 Task: In breaking news turn email notifications.
Action: Mouse moved to (878, 71)
Screenshot: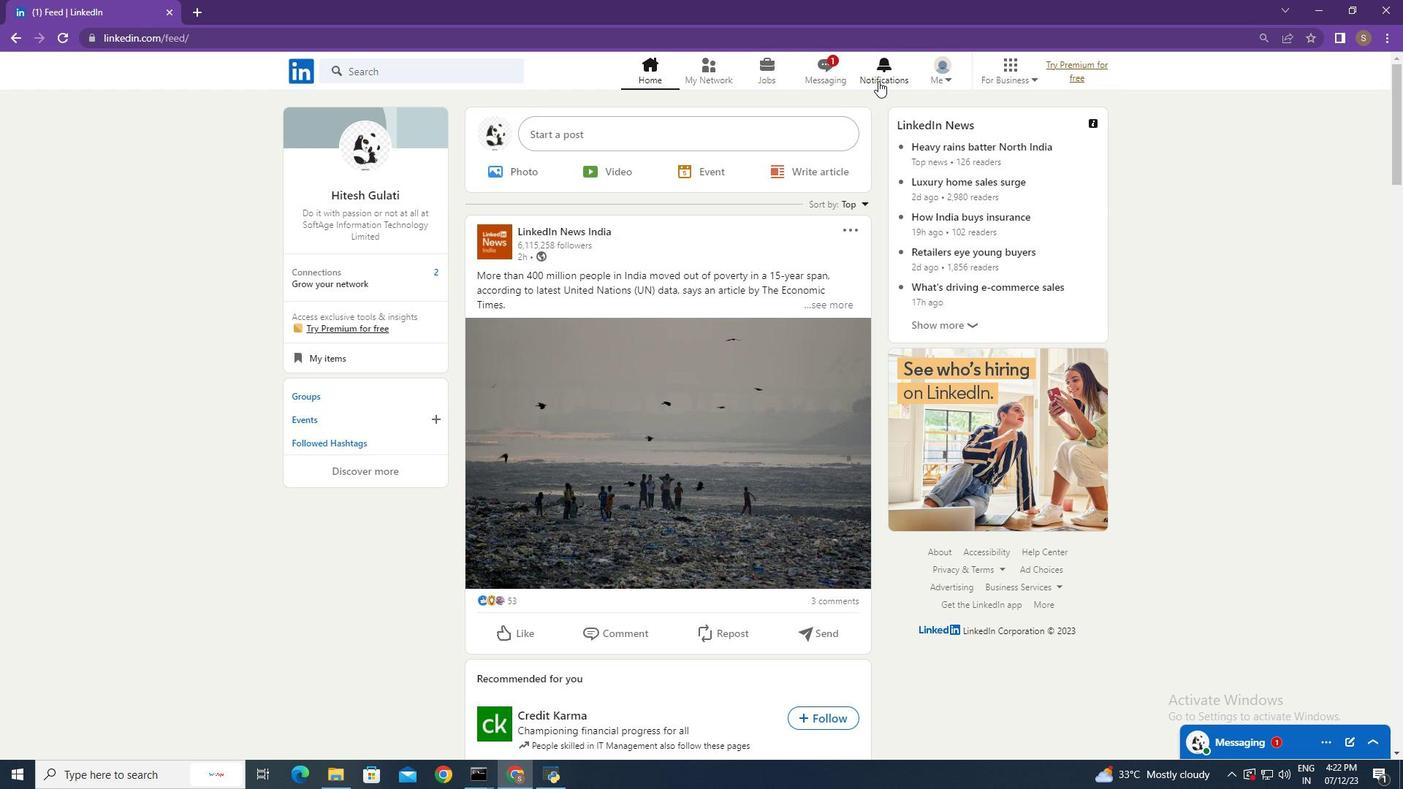
Action: Mouse pressed left at (878, 71)
Screenshot: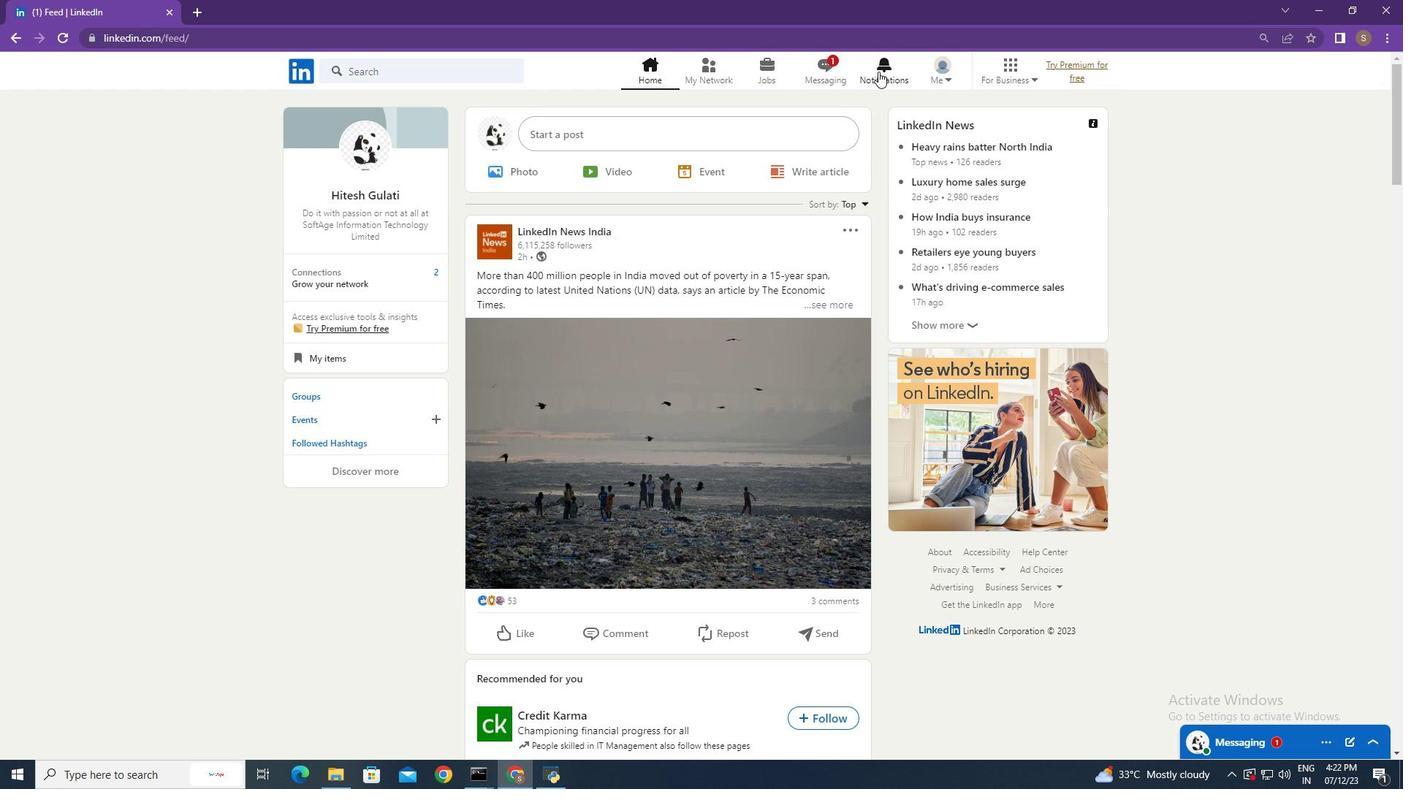 
Action: Mouse moved to (321, 168)
Screenshot: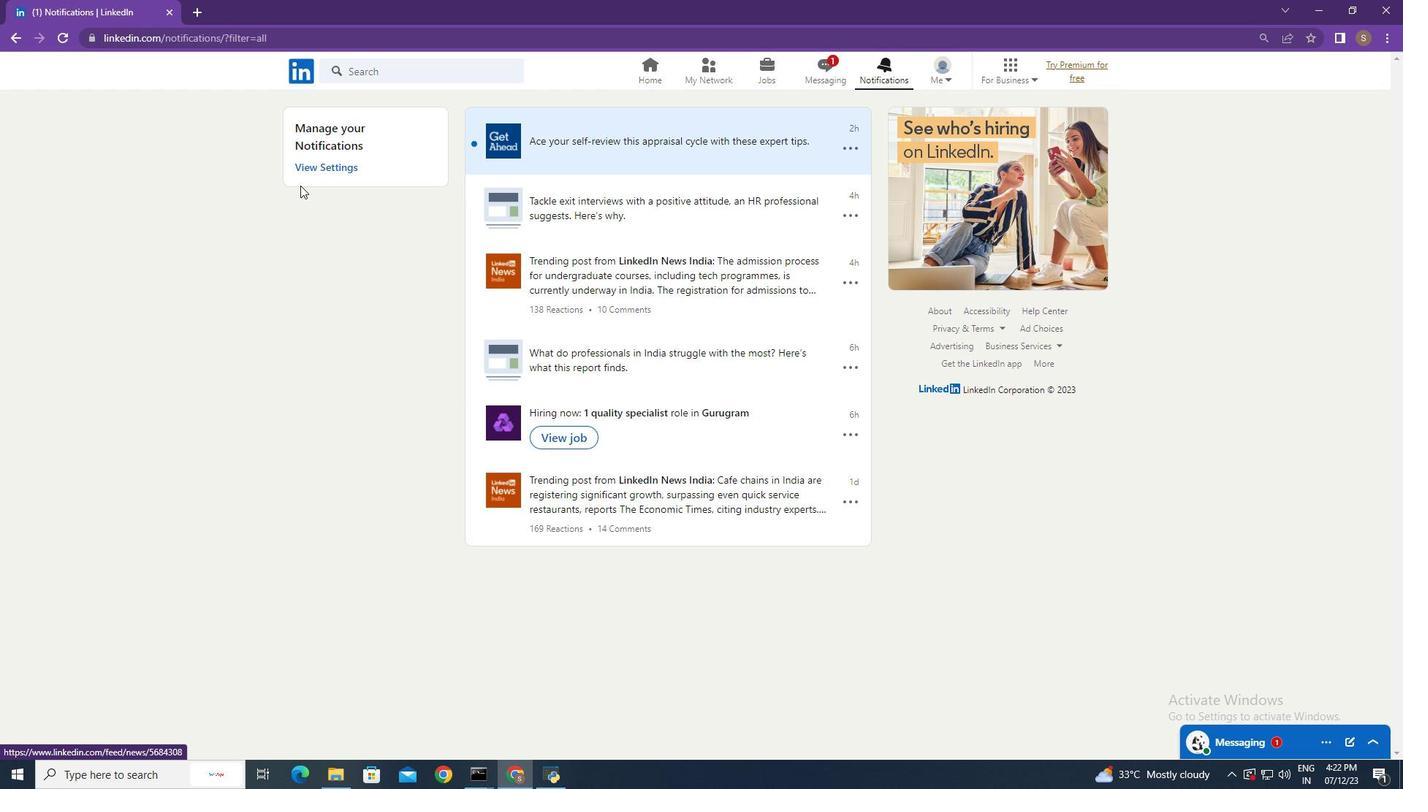 
Action: Mouse pressed left at (321, 168)
Screenshot: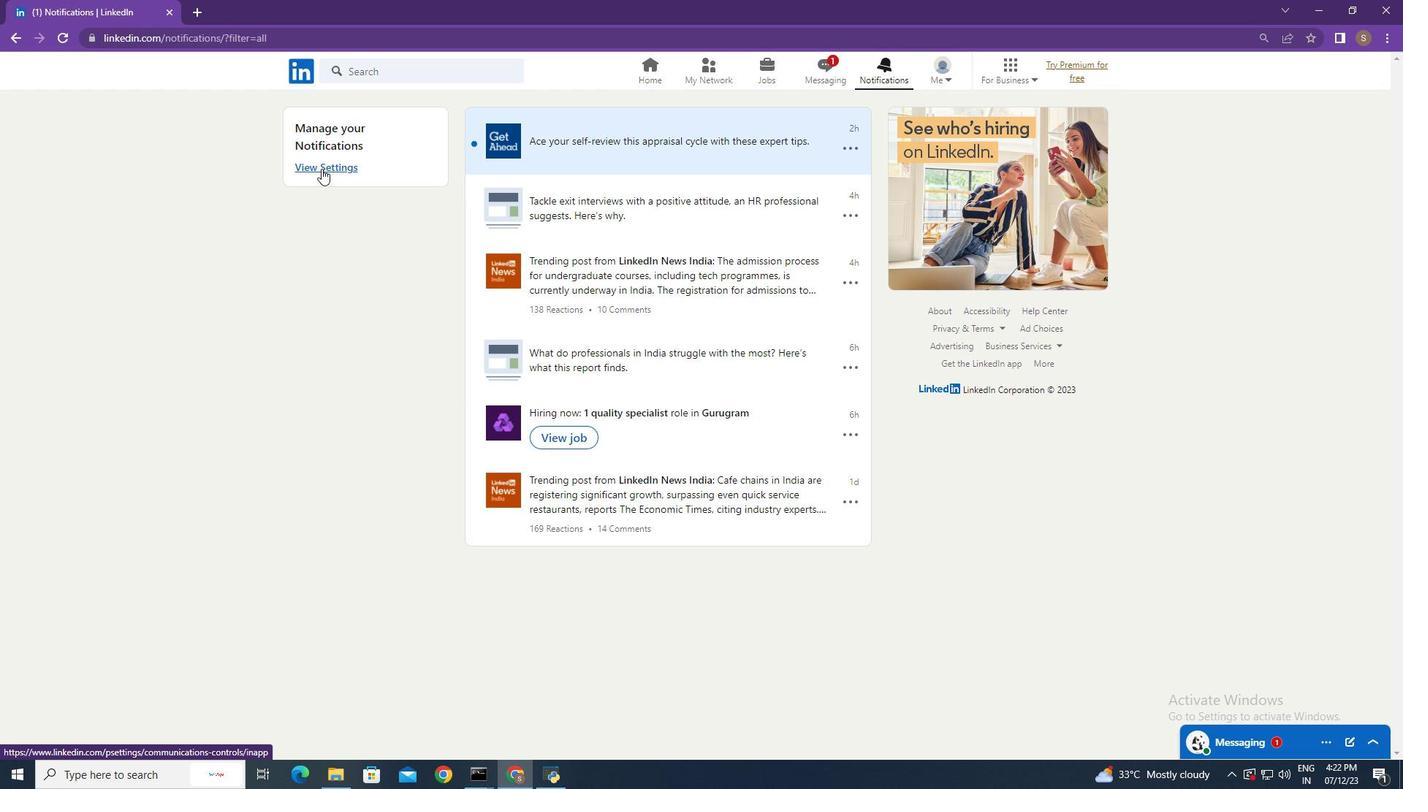 
Action: Mouse moved to (762, 529)
Screenshot: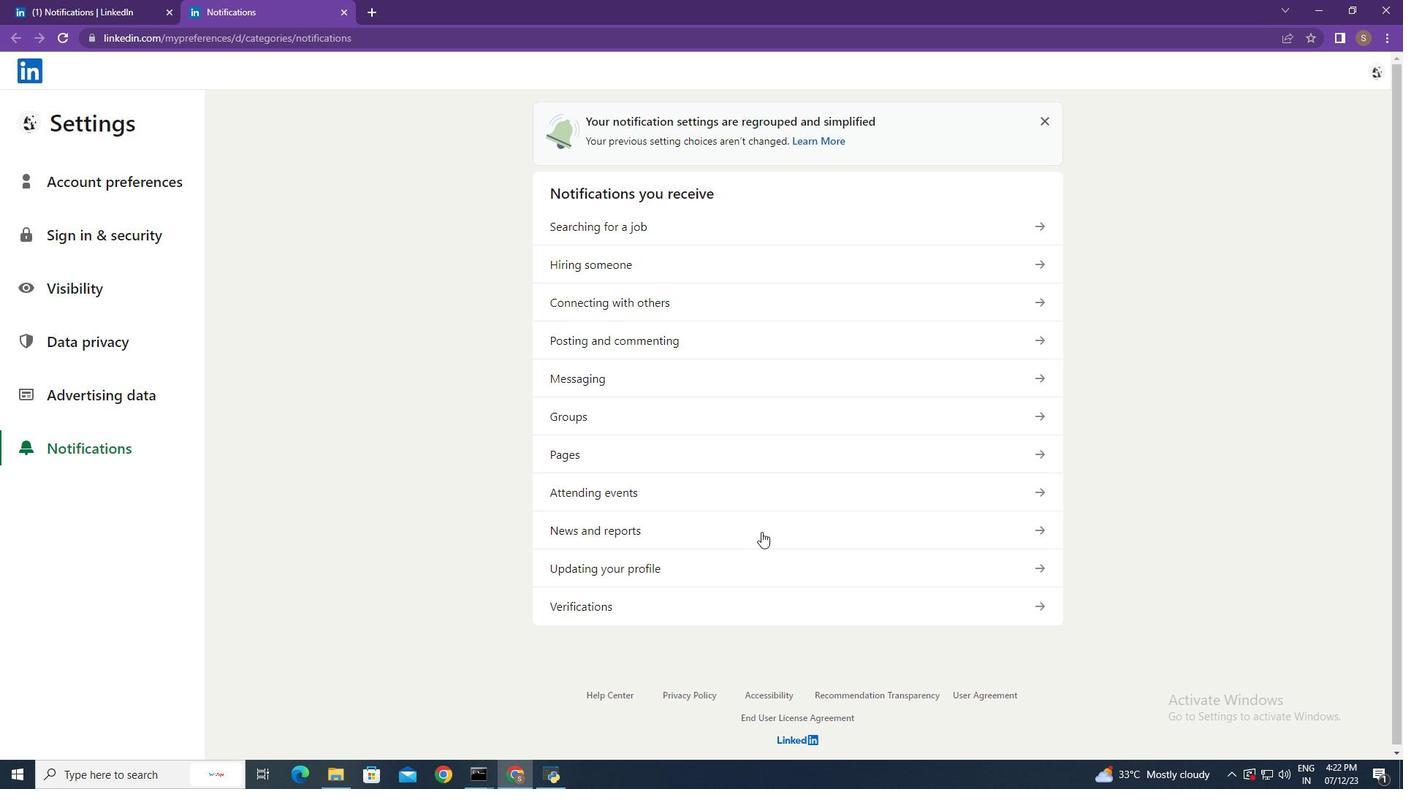
Action: Mouse pressed left at (762, 529)
Screenshot: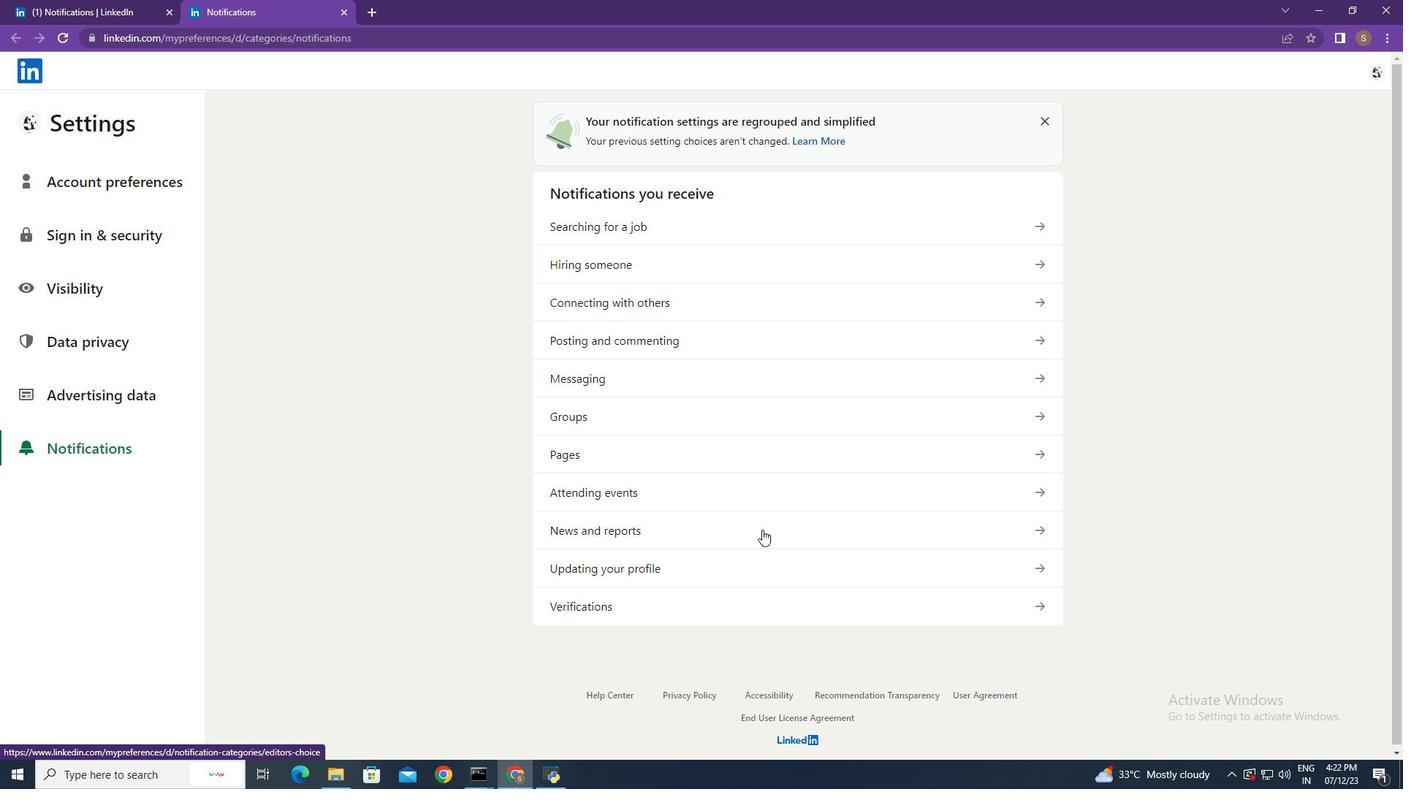 
Action: Mouse moved to (787, 271)
Screenshot: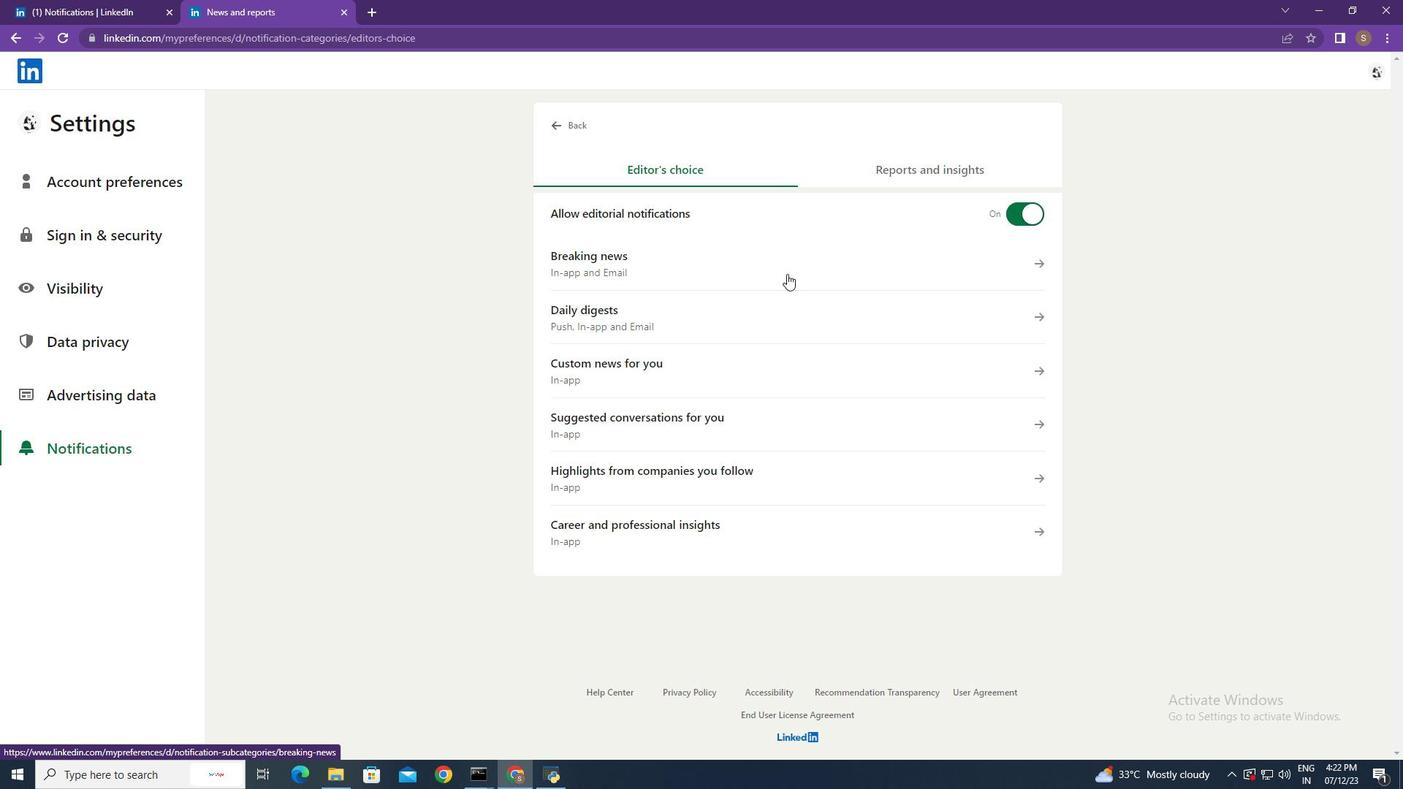 
Action: Mouse pressed left at (787, 271)
Screenshot: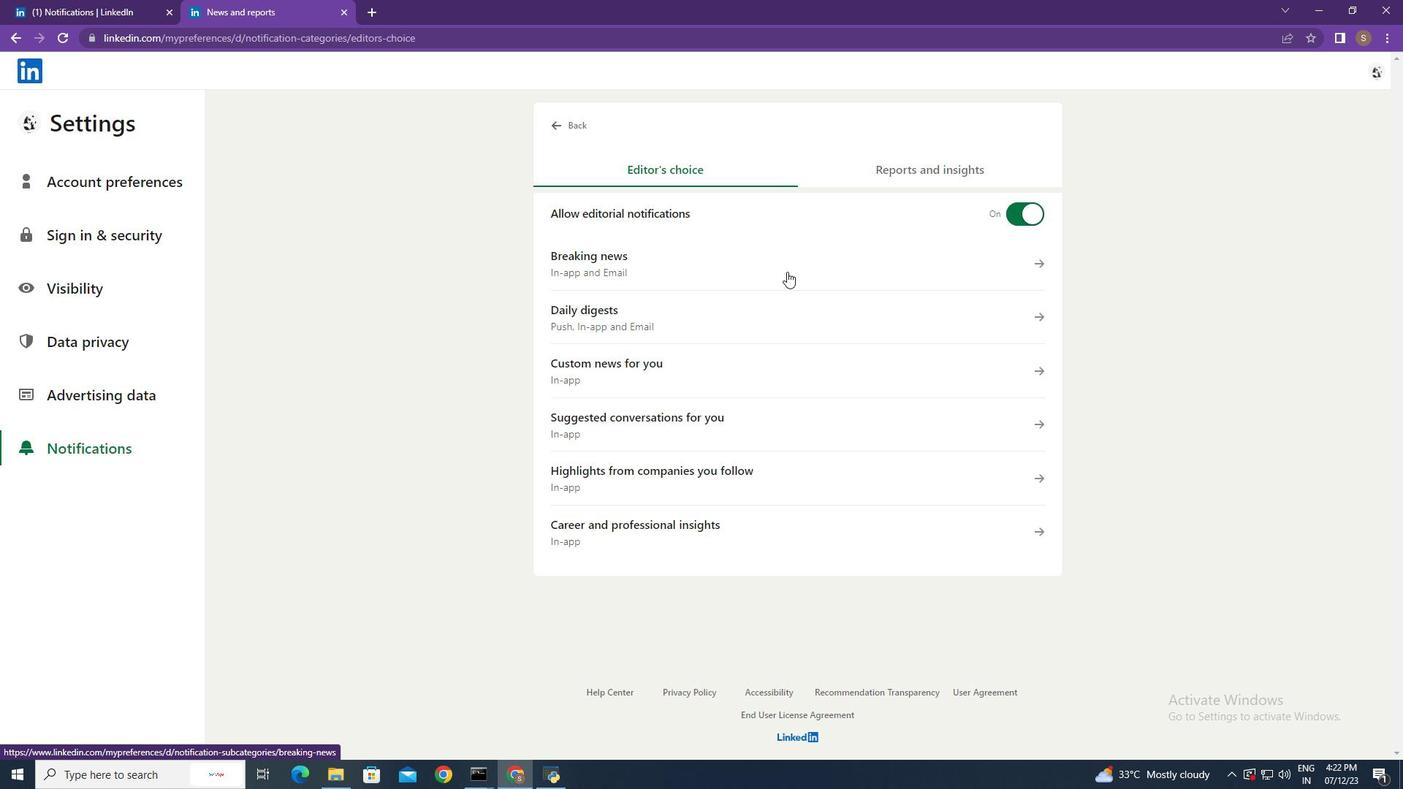 
Action: Mouse moved to (1027, 366)
Screenshot: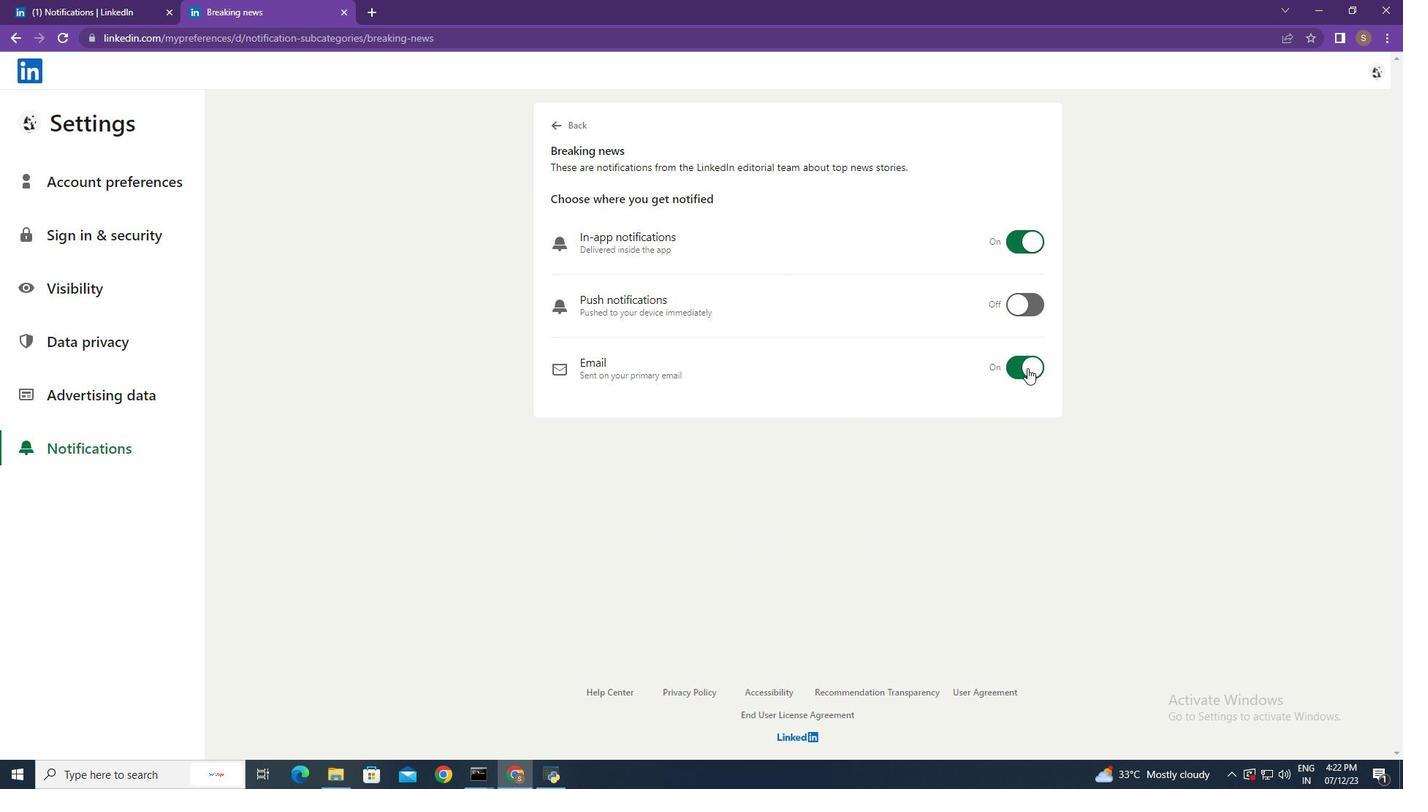 
Action: Mouse pressed left at (1027, 366)
Screenshot: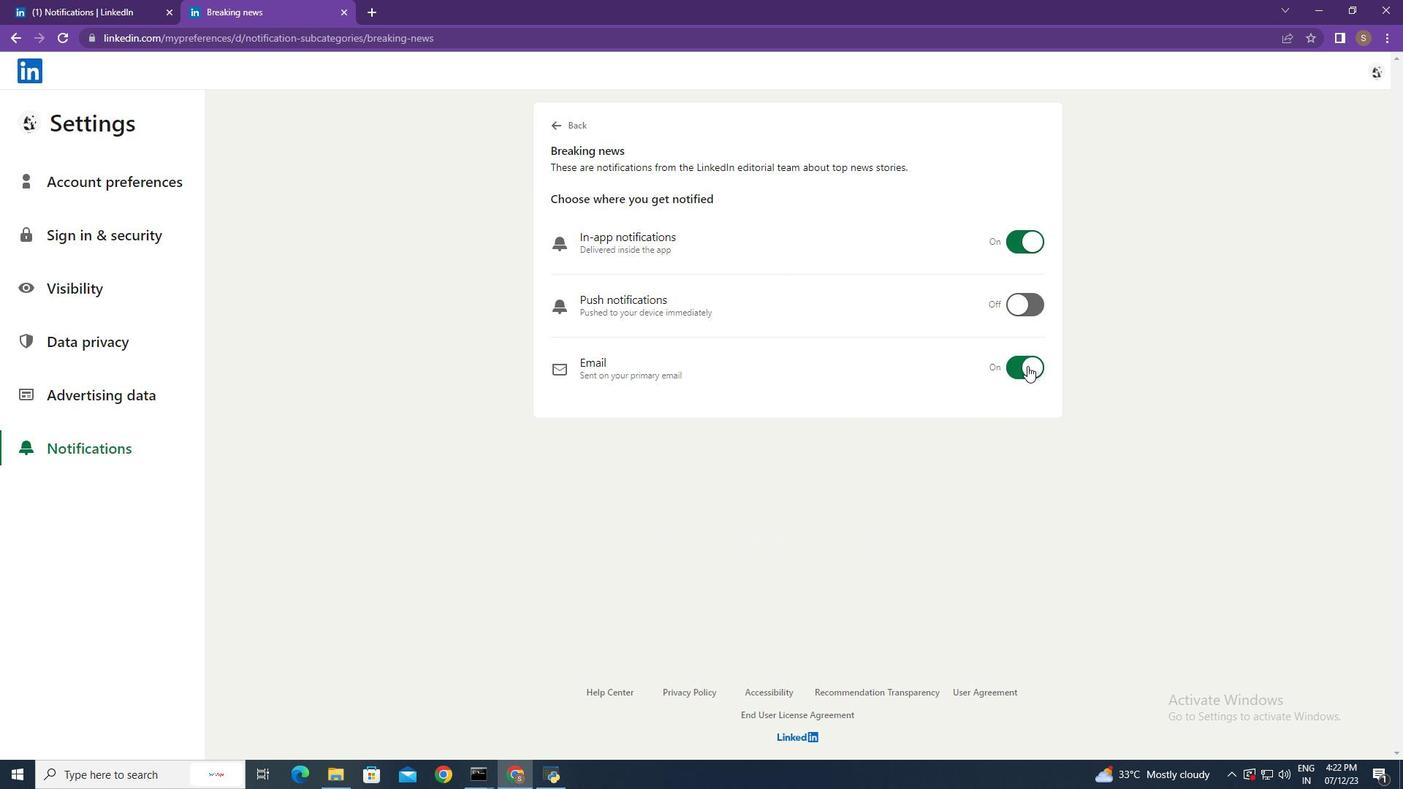 
Action: Mouse moved to (1245, 301)
Screenshot: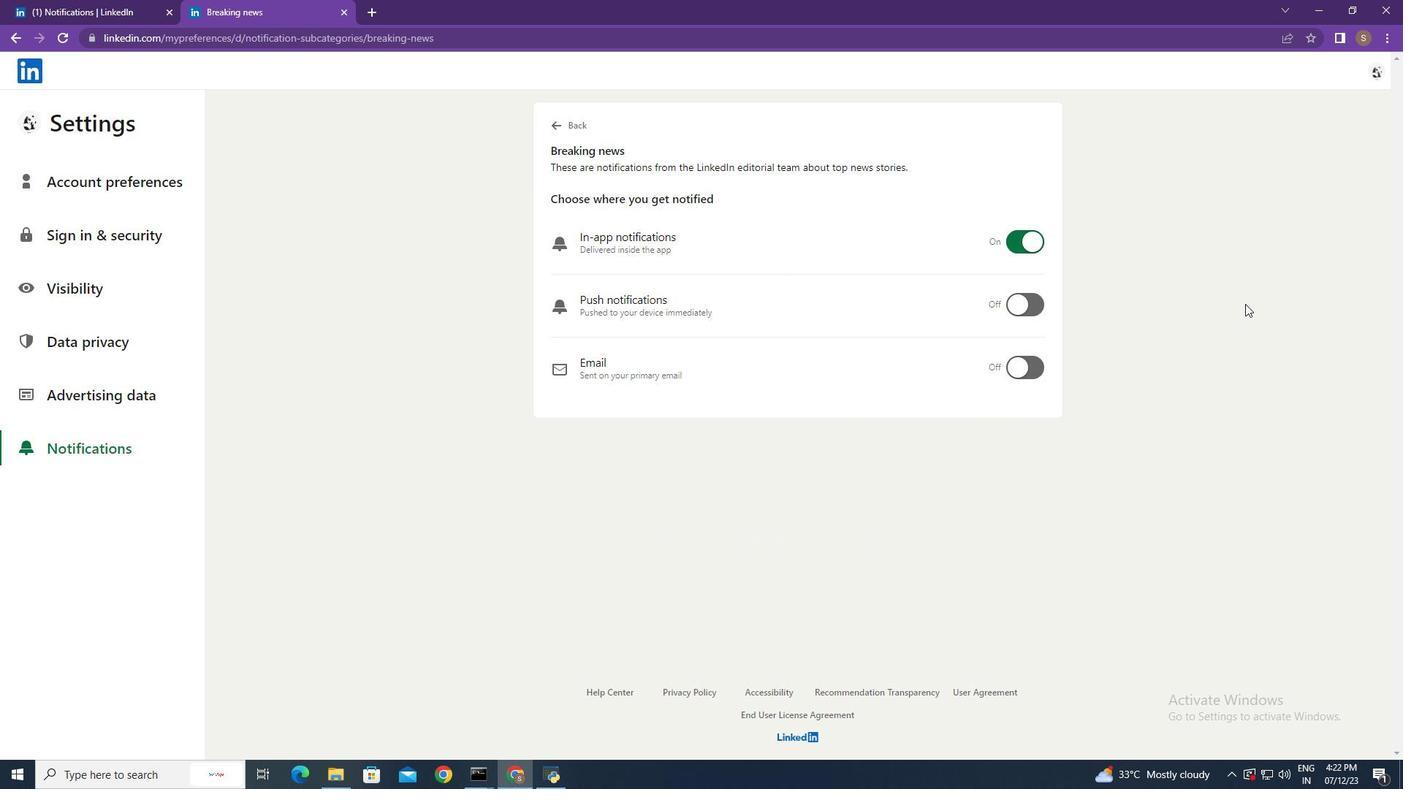 
